 Task: Select the manual option in the mode.
Action: Mouse moved to (27, 620)
Screenshot: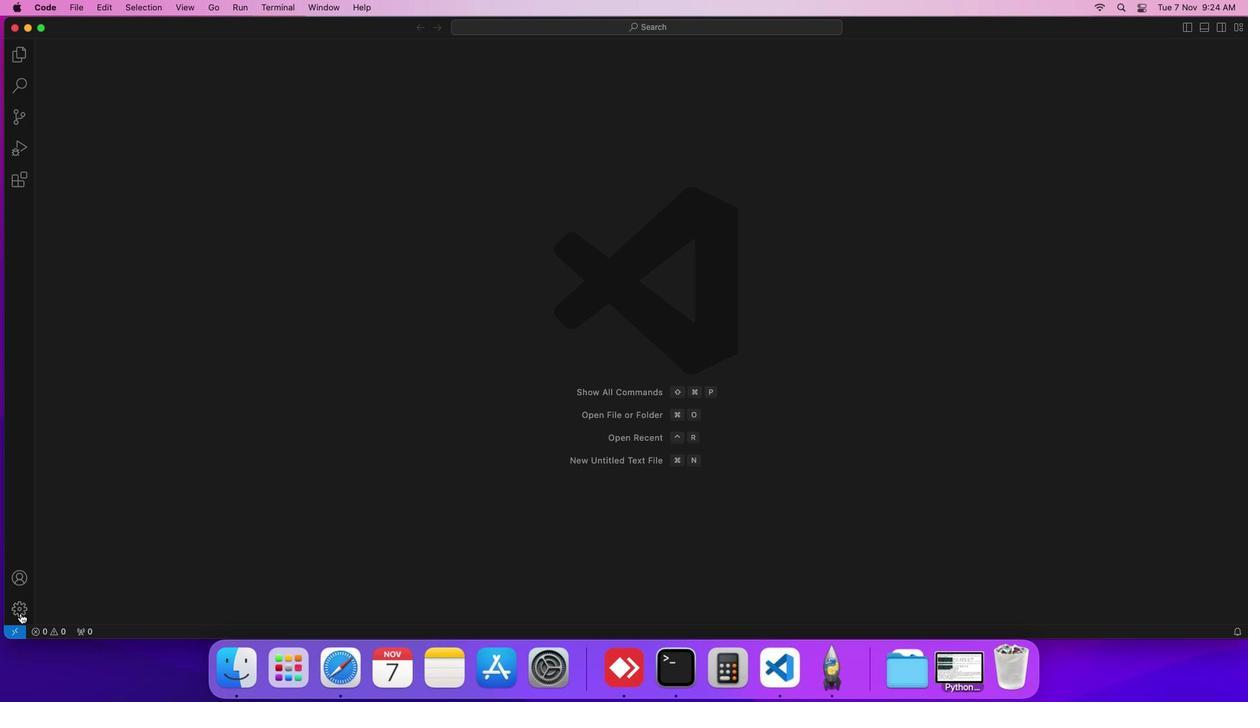 
Action: Mouse pressed left at (27, 620)
Screenshot: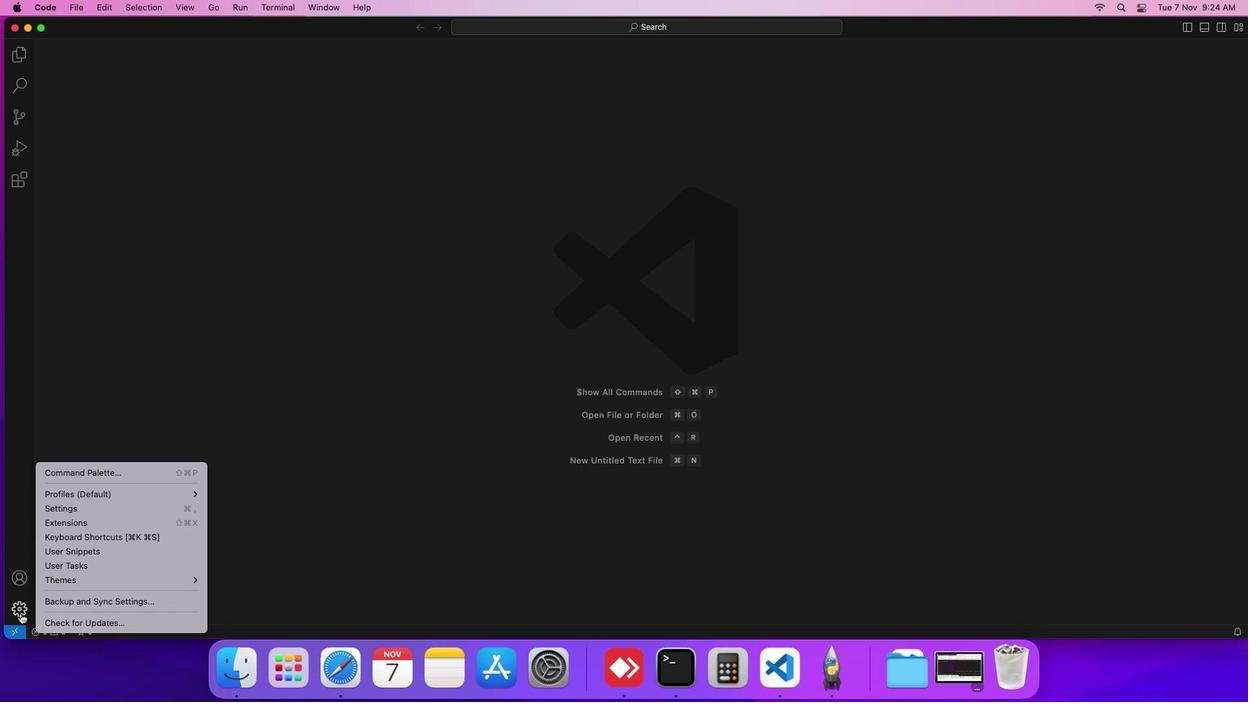 
Action: Mouse moved to (85, 520)
Screenshot: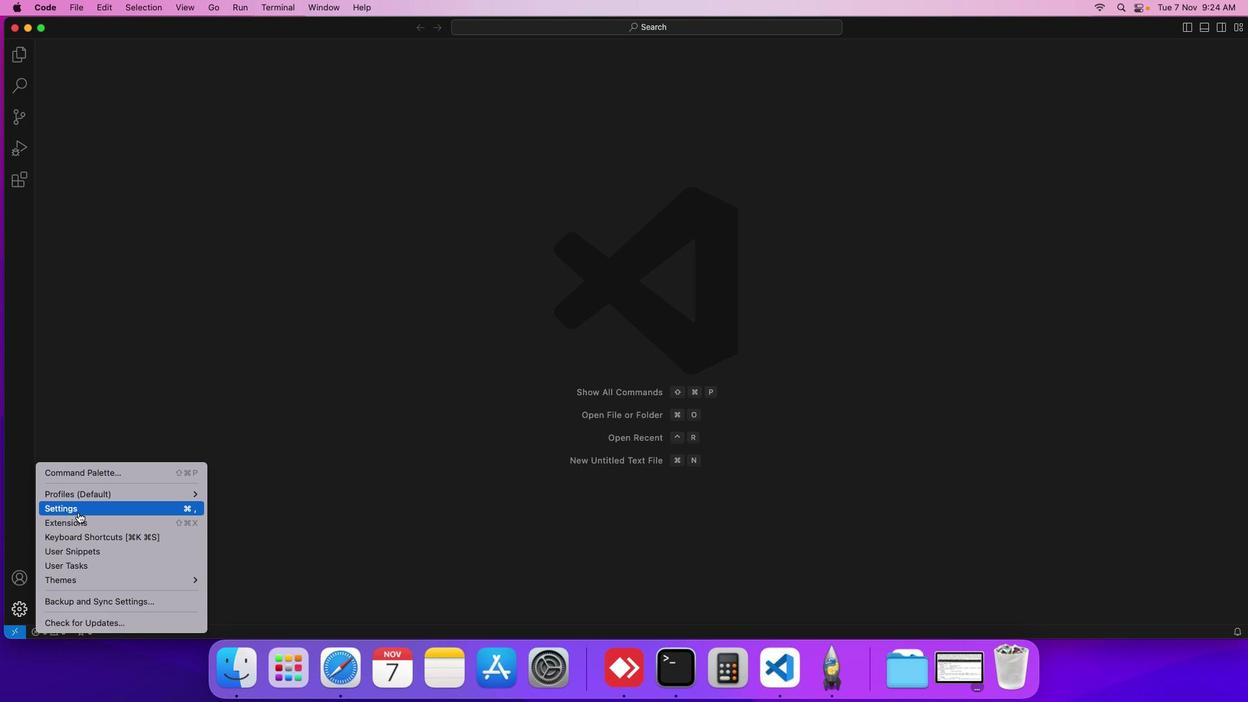 
Action: Mouse pressed left at (85, 520)
Screenshot: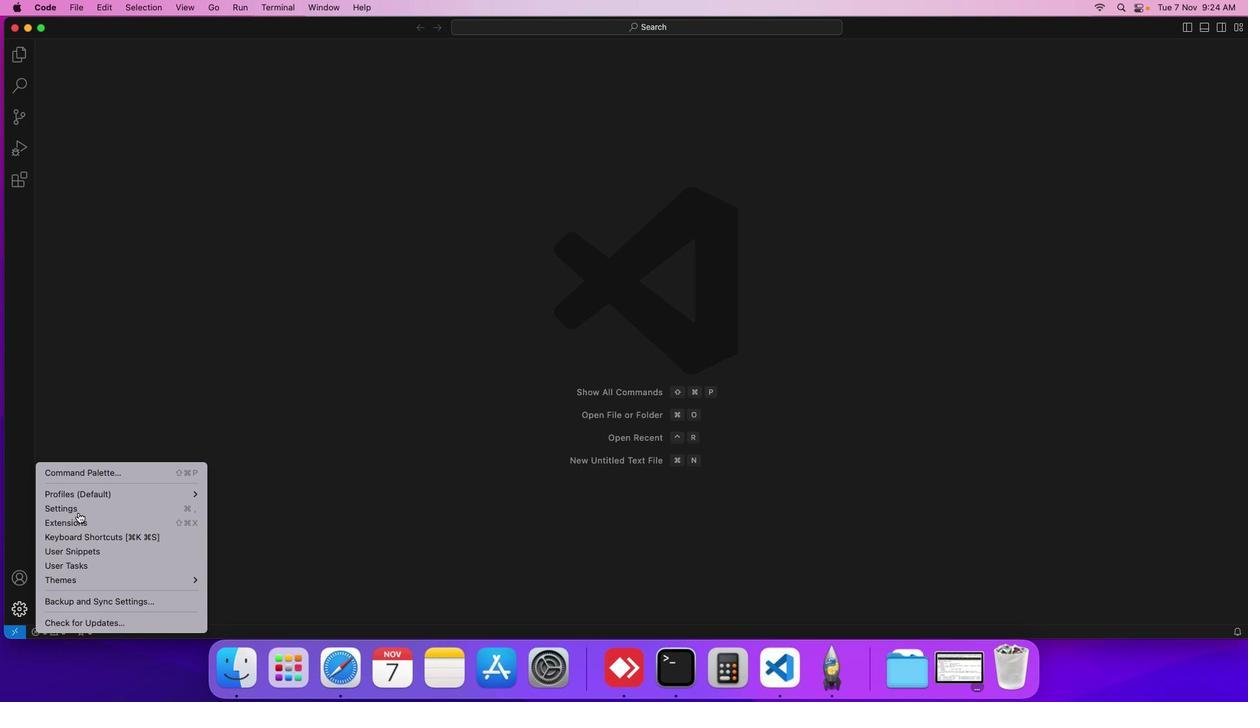 
Action: Mouse moved to (311, 208)
Screenshot: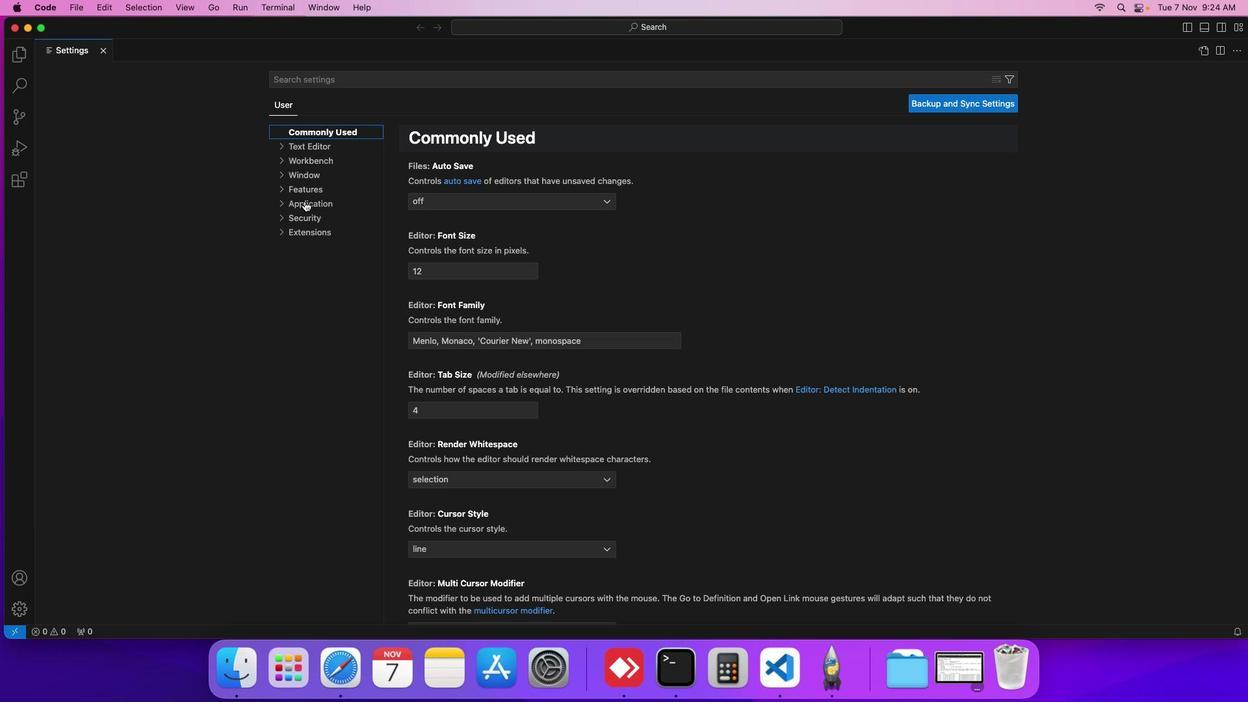 
Action: Mouse pressed left at (311, 208)
Screenshot: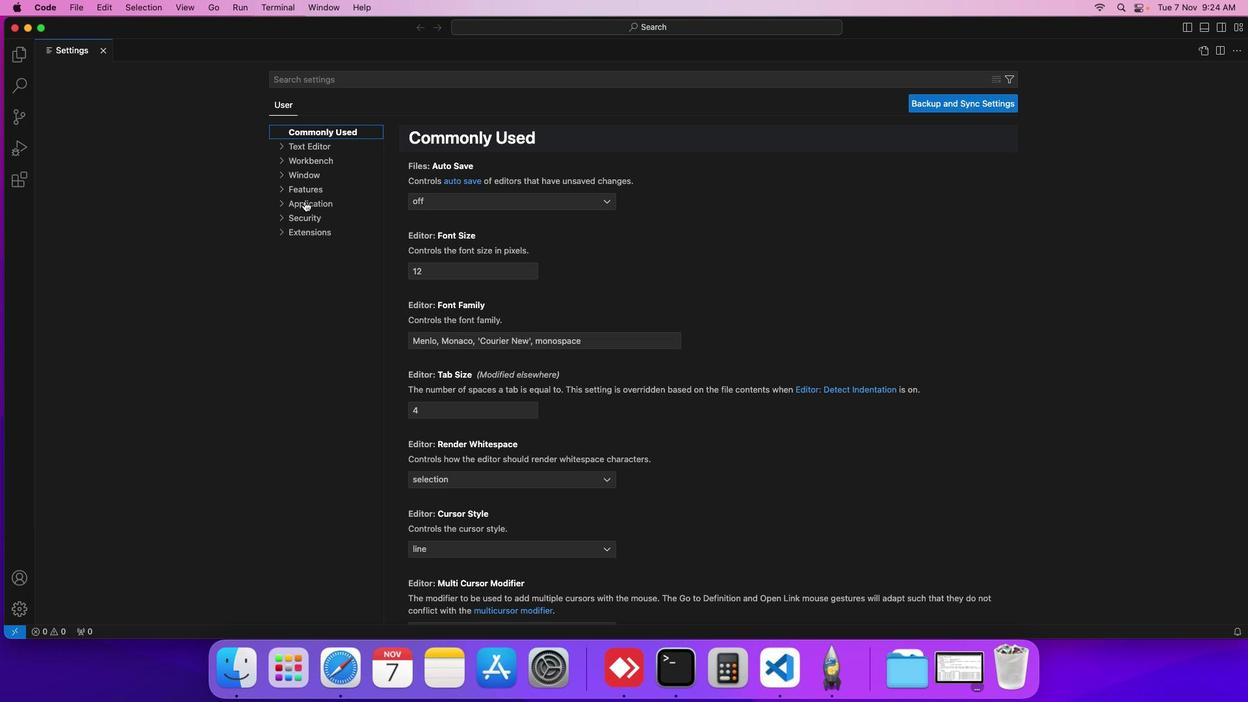 
Action: Mouse moved to (316, 254)
Screenshot: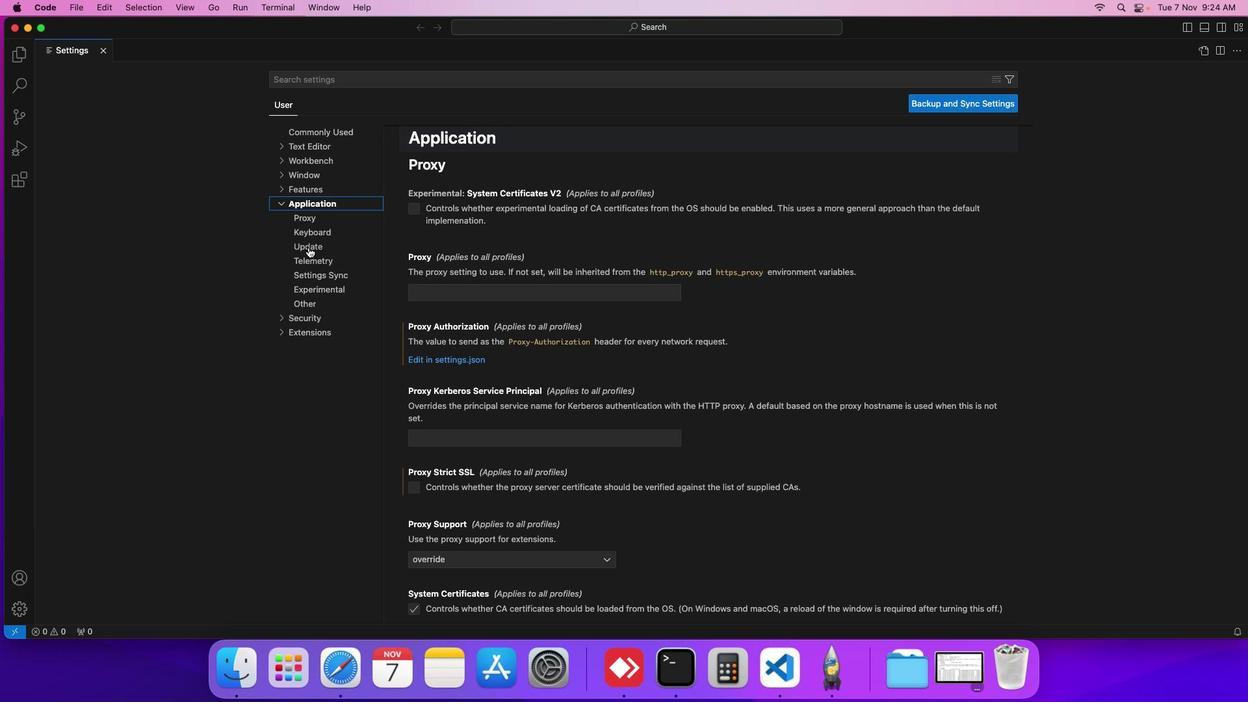 
Action: Mouse pressed left at (316, 254)
Screenshot: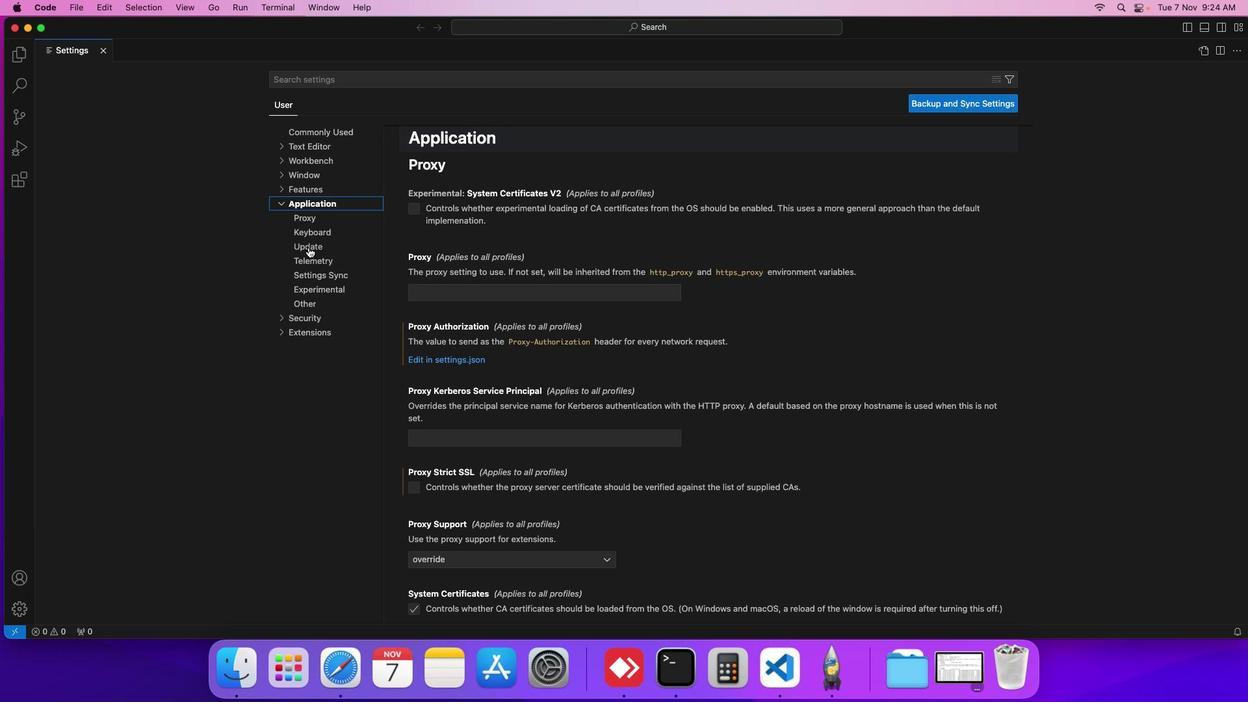 
Action: Mouse moved to (503, 207)
Screenshot: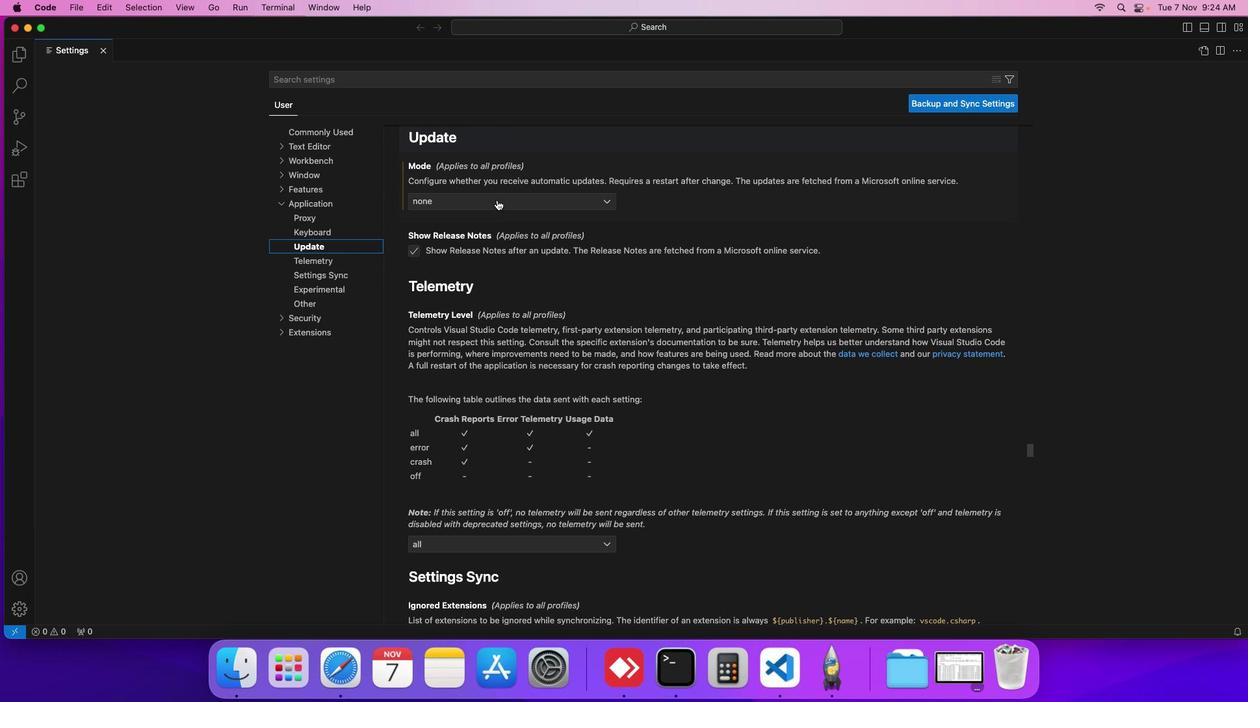 
Action: Mouse pressed left at (503, 207)
Screenshot: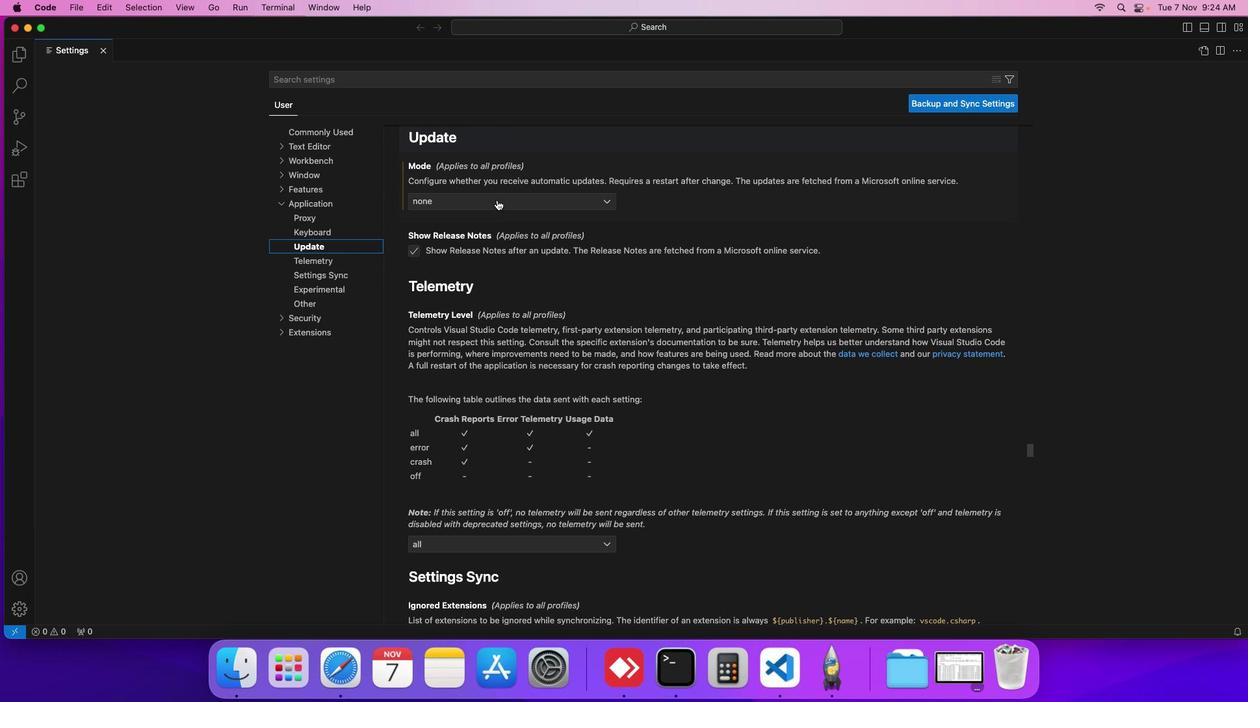 
Action: Mouse moved to (494, 237)
Screenshot: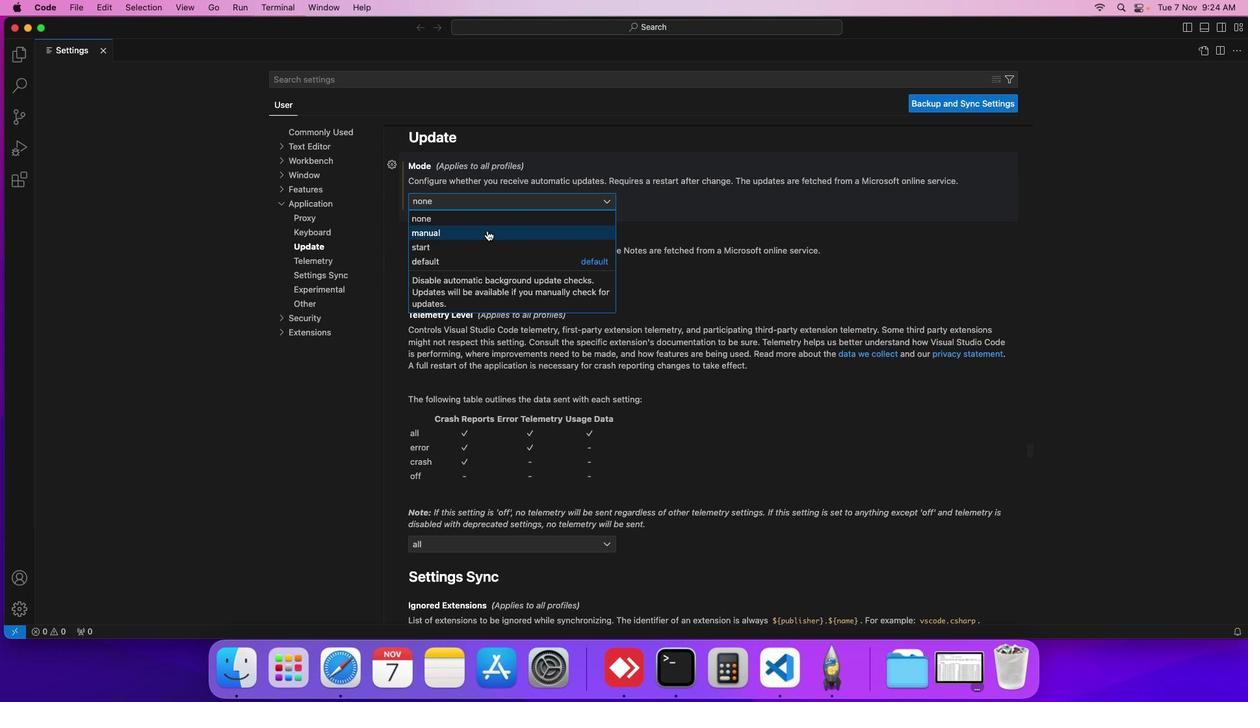 
Action: Mouse pressed left at (494, 237)
Screenshot: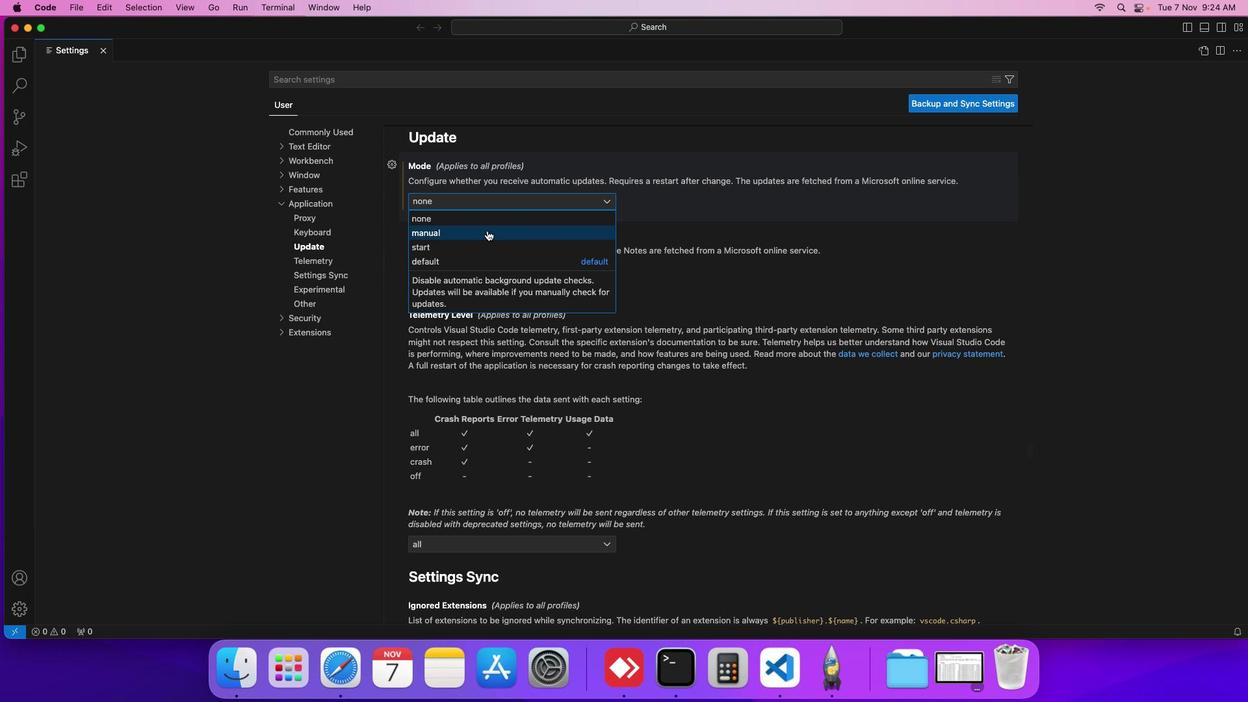 
